 Task: Add Traditional Medicinals Organic Seasonal Wellness Immune Zoom Lemon Ginger Tea to the cart.
Action: Mouse pressed left at (19, 99)
Screenshot: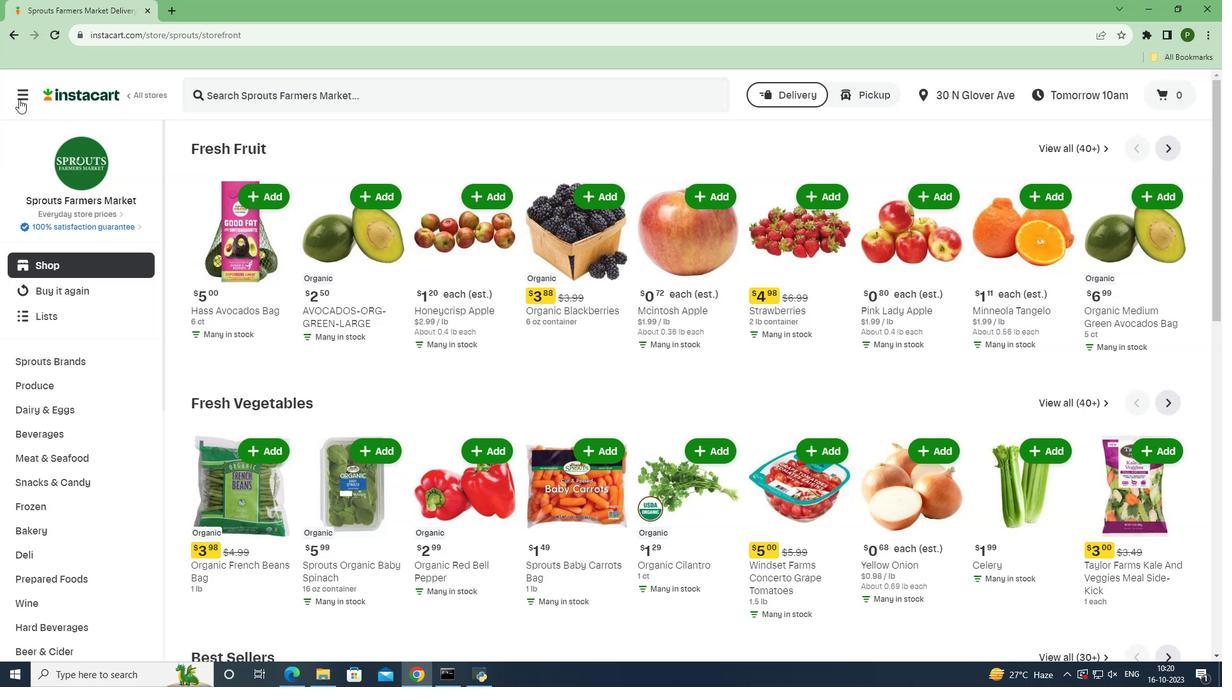 
Action: Mouse moved to (42, 338)
Screenshot: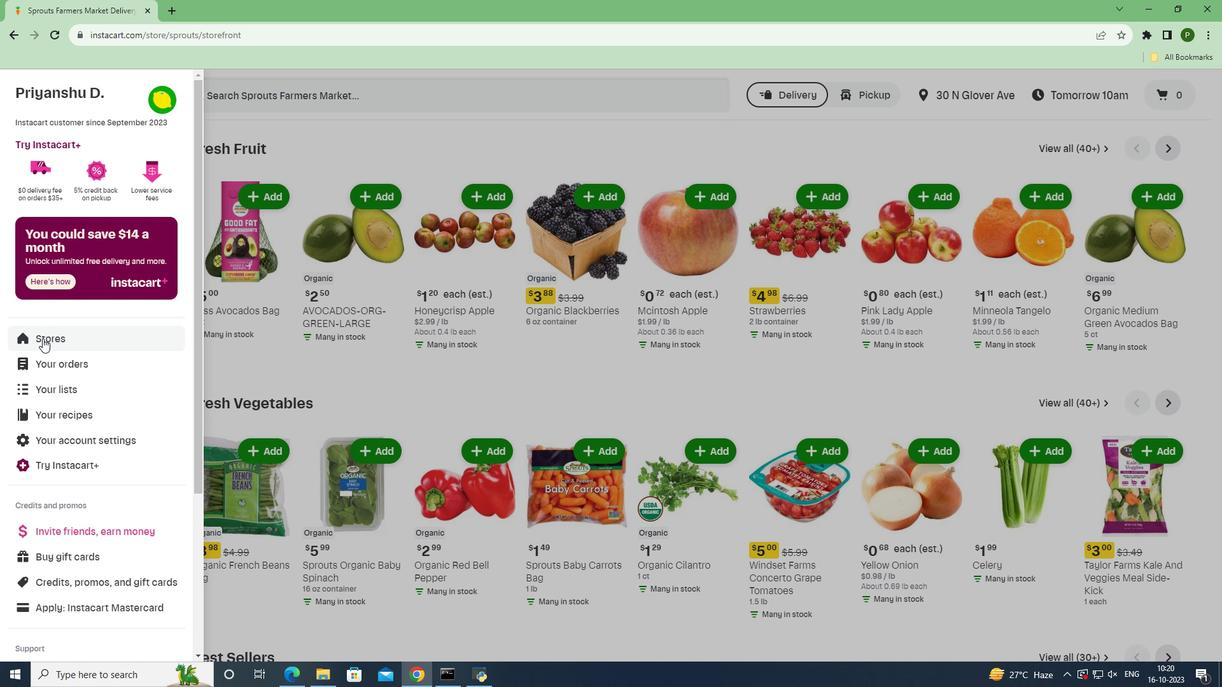 
Action: Mouse pressed left at (42, 338)
Screenshot: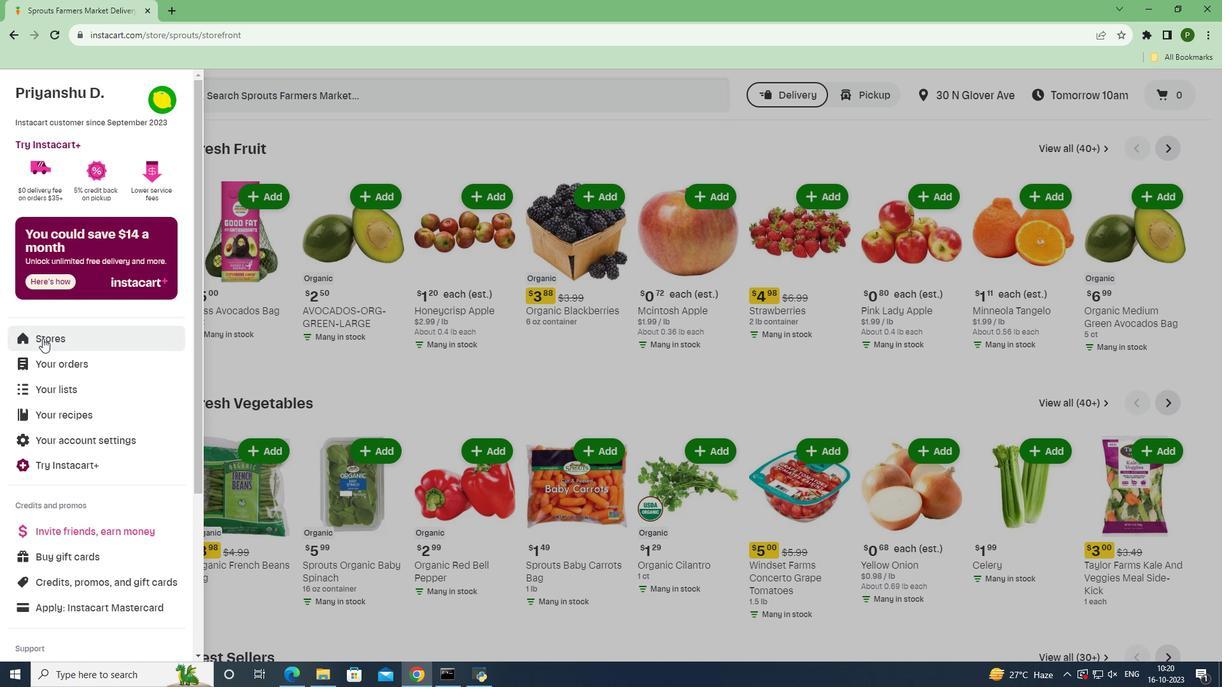 
Action: Mouse moved to (298, 137)
Screenshot: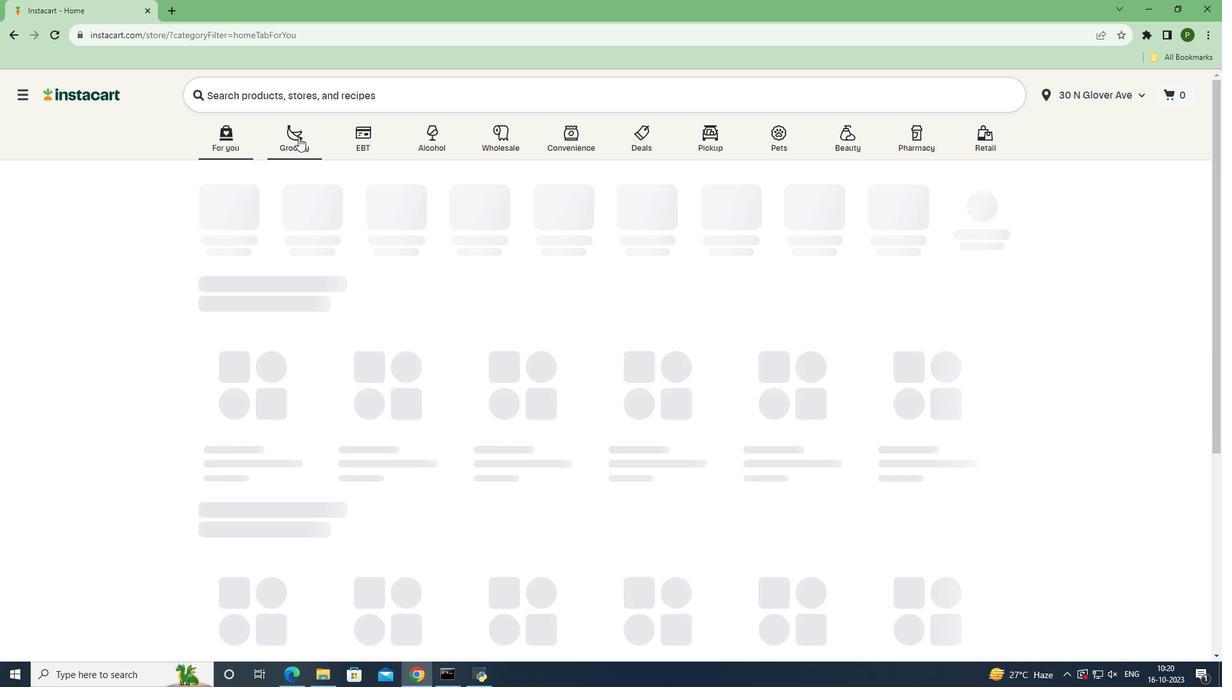 
Action: Mouse pressed left at (298, 137)
Screenshot: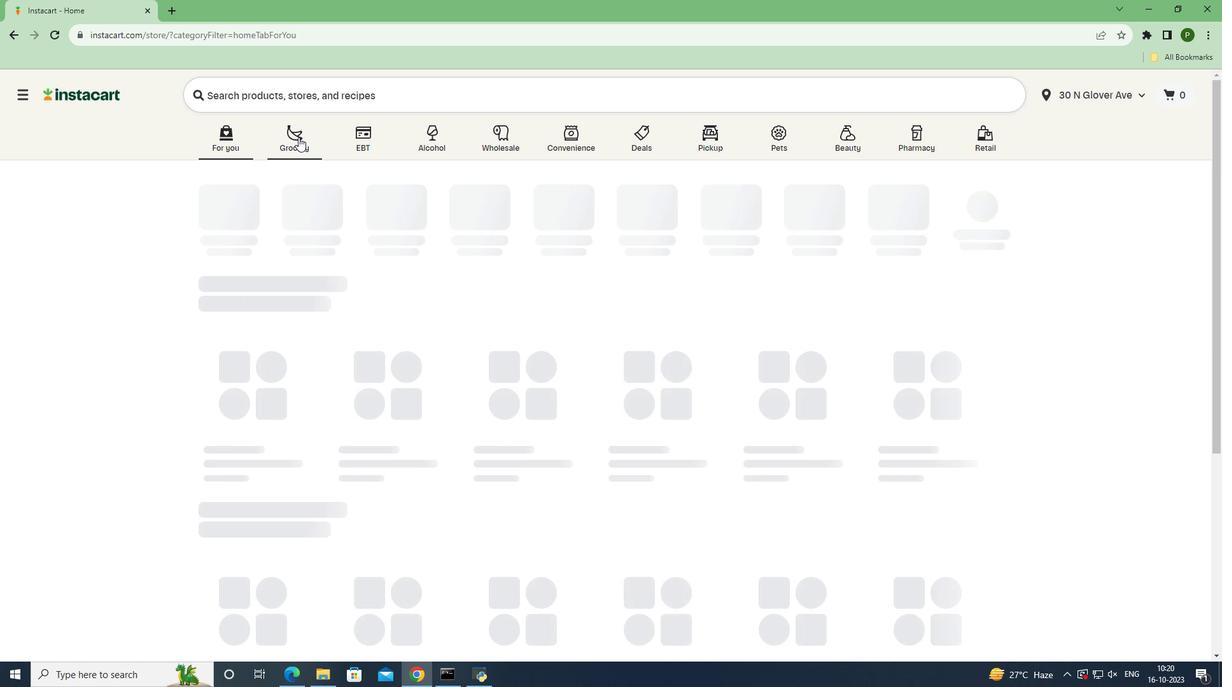 
Action: Mouse moved to (783, 278)
Screenshot: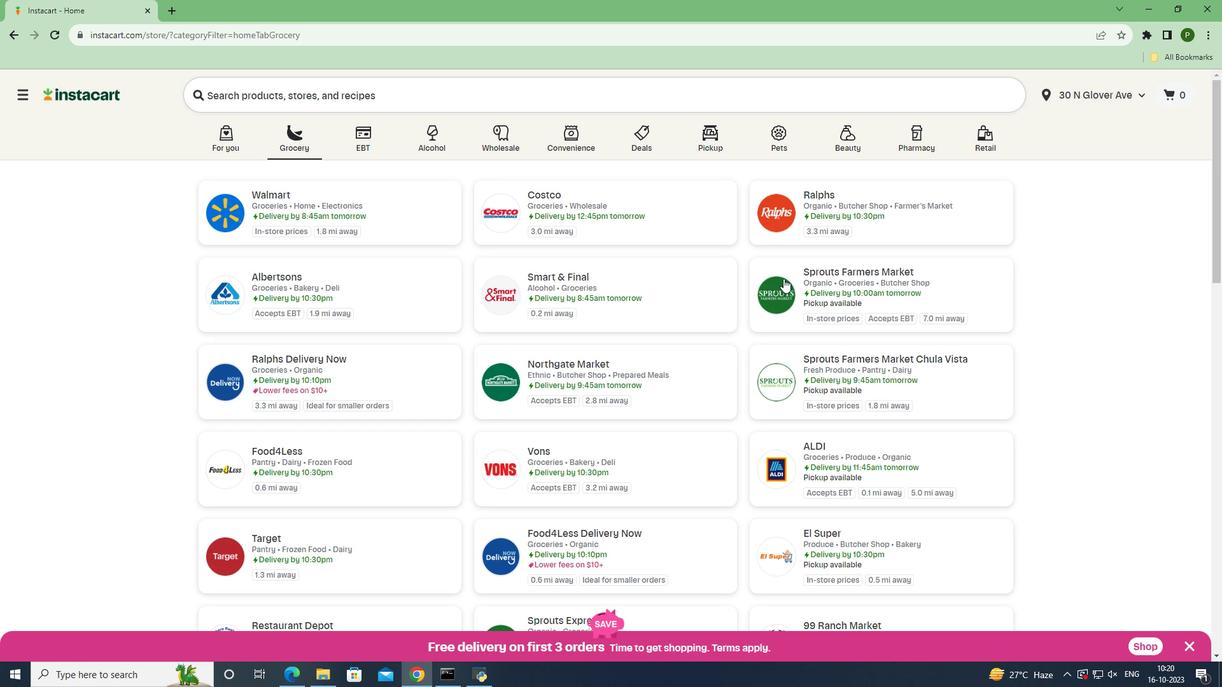 
Action: Mouse pressed left at (783, 278)
Screenshot: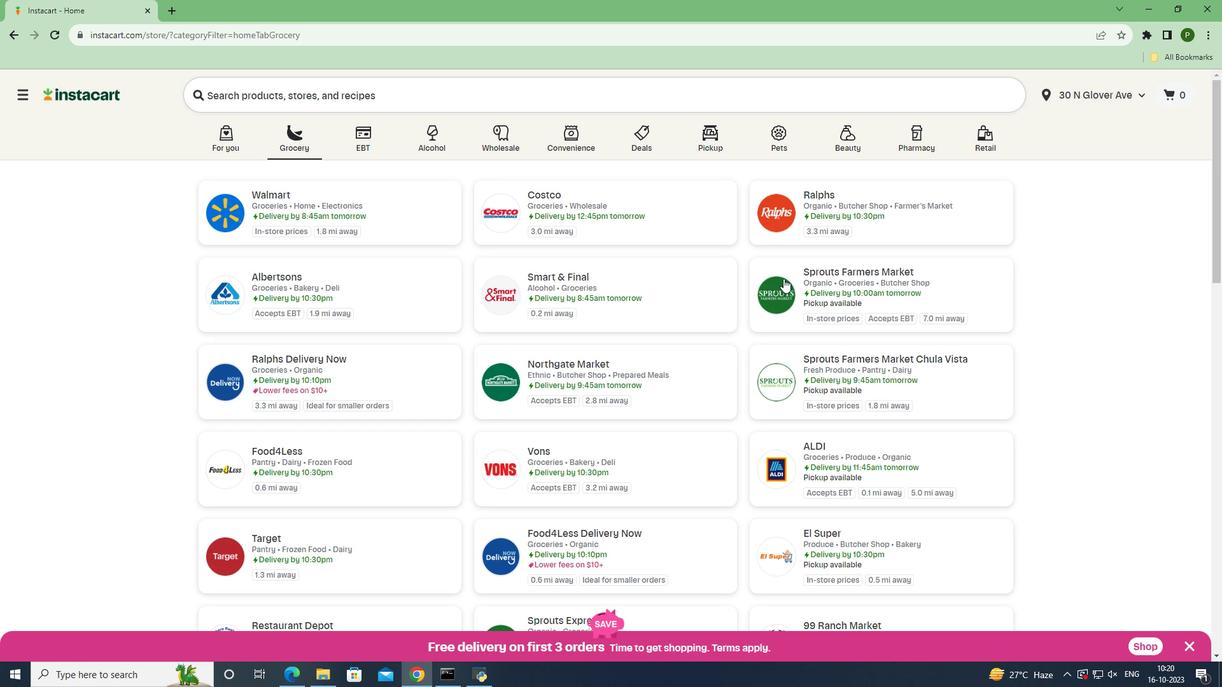 
Action: Mouse moved to (69, 430)
Screenshot: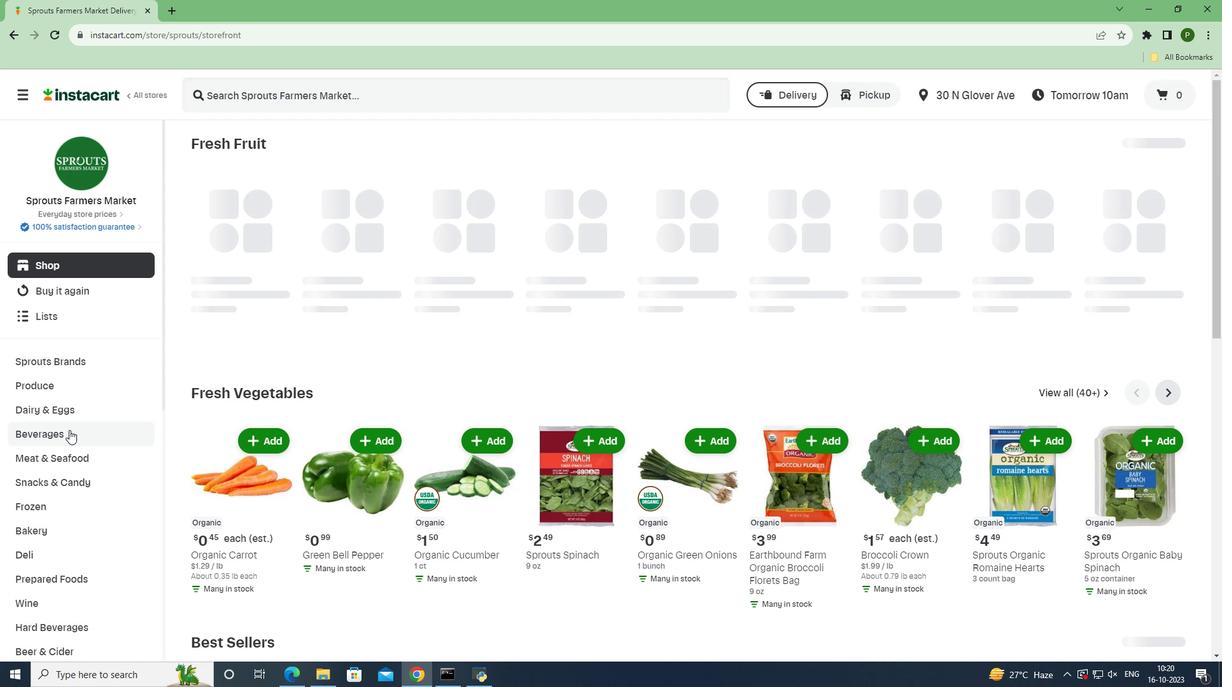 
Action: Mouse pressed left at (69, 430)
Screenshot: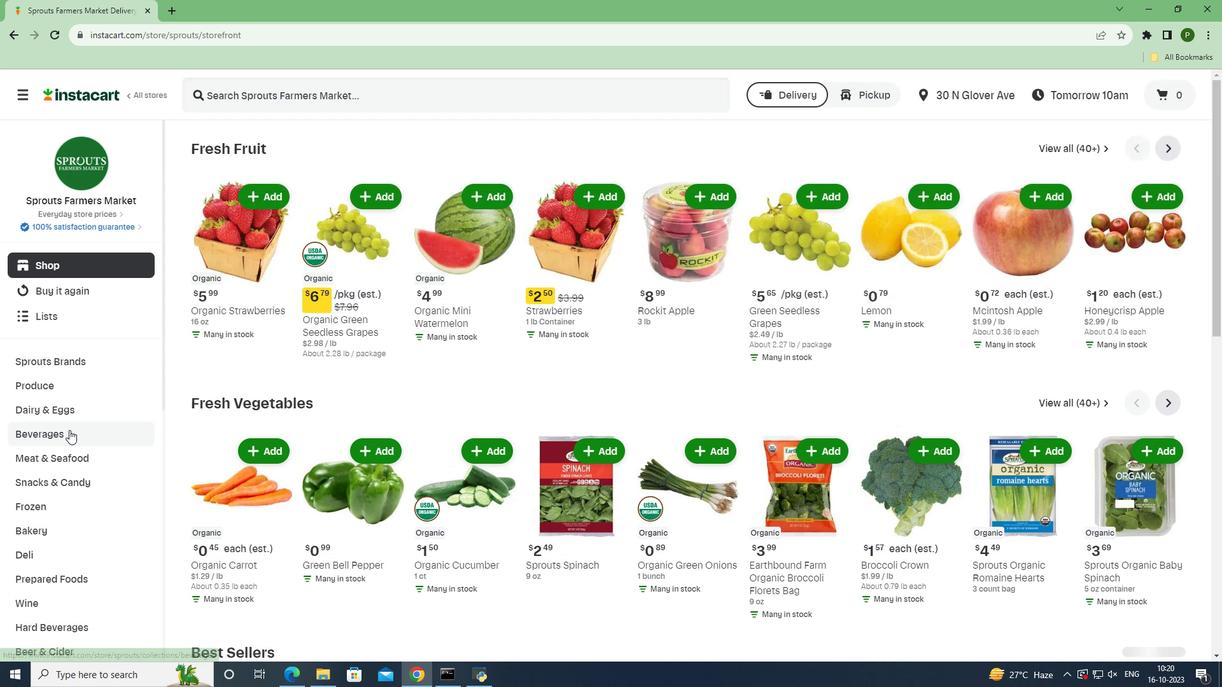 
Action: Mouse moved to (1110, 175)
Screenshot: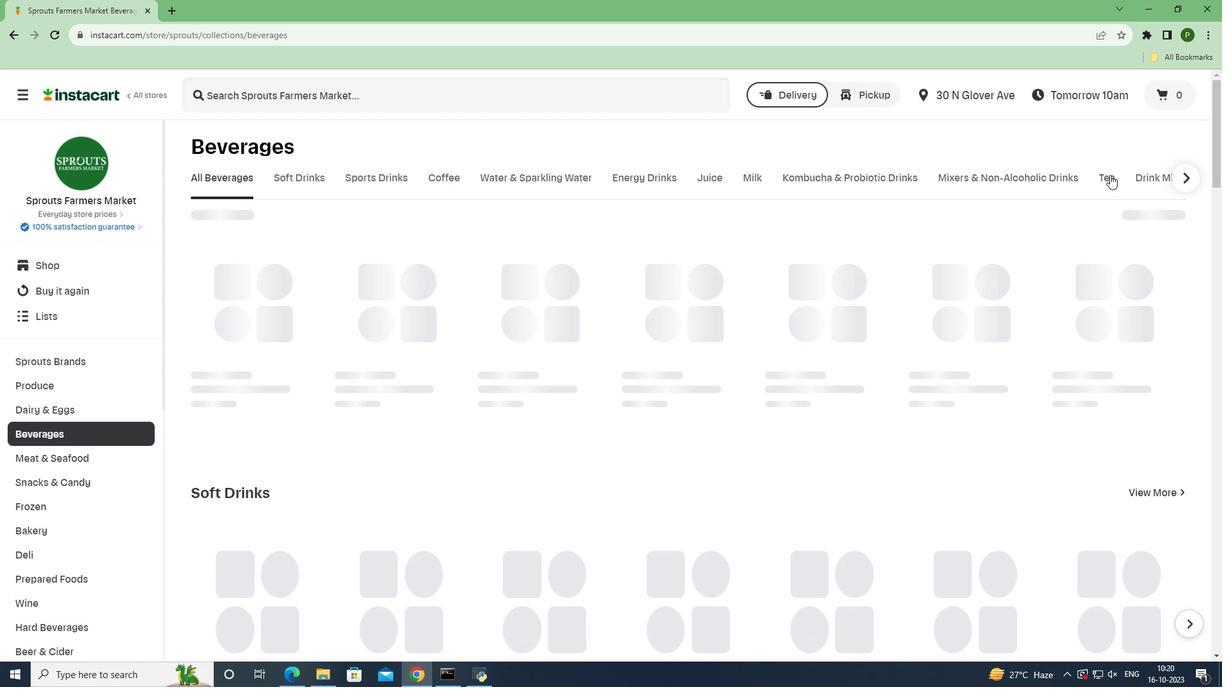 
Action: Mouse pressed left at (1110, 175)
Screenshot: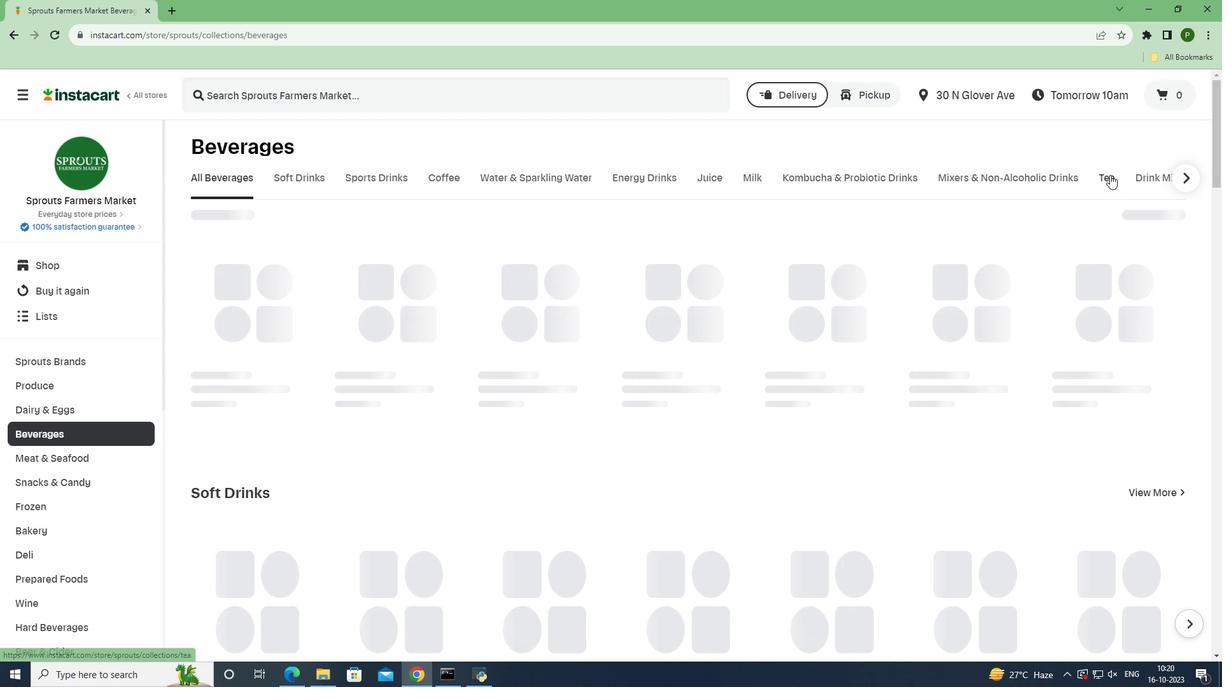 
Action: Mouse moved to (402, 103)
Screenshot: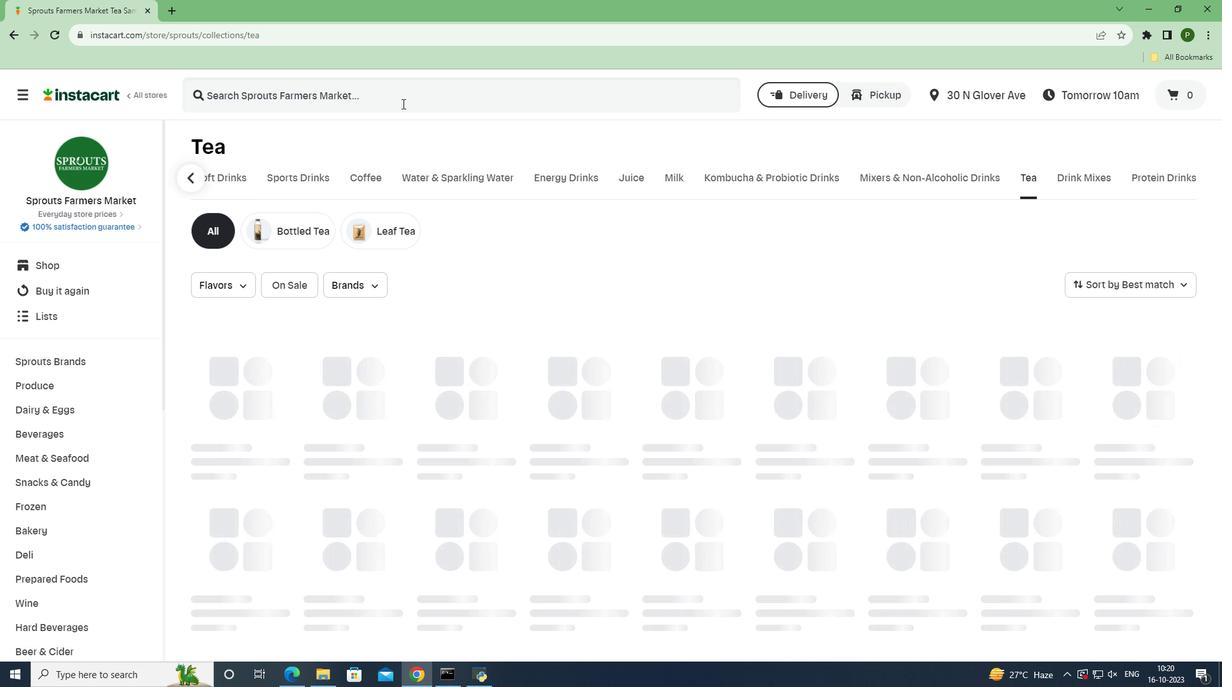 
Action: Mouse pressed left at (402, 103)
Screenshot: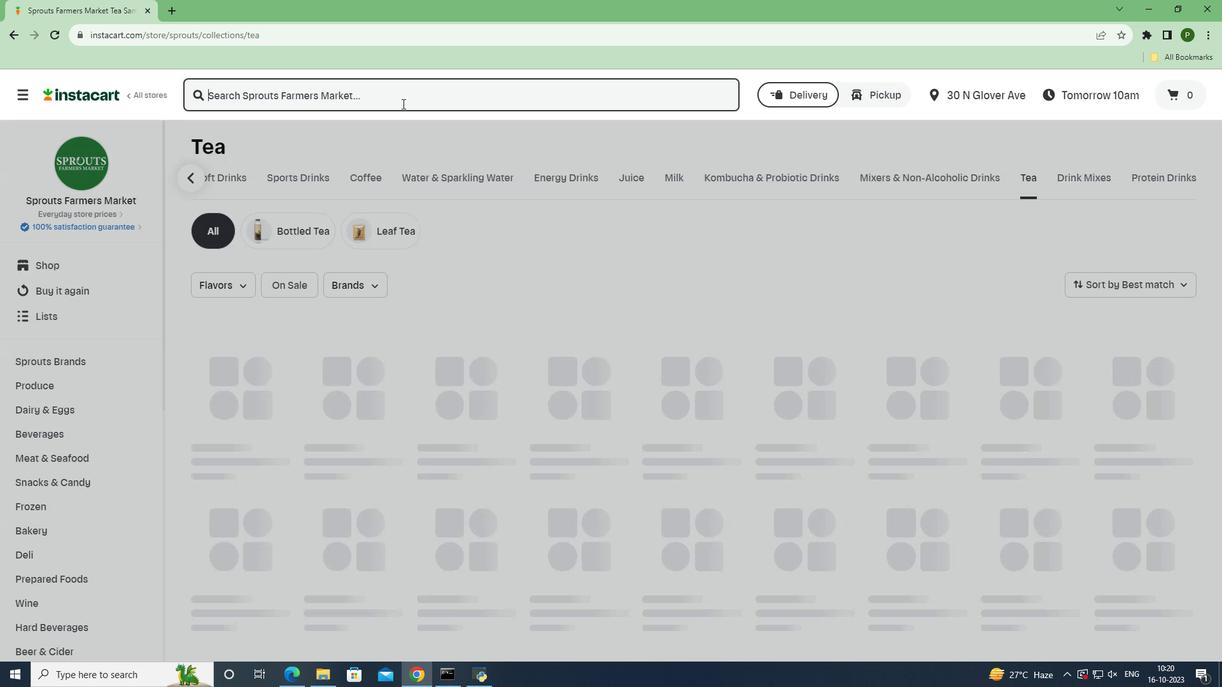 
Action: Key pressed <Key.caps_lock>T<Key.caps_lock>raditional<Key.space><Key.caps_lock>M<Key.caps_lock>edicinals<Key.space><Key.caps_lock>O<Key.caps_lock>rganic<Key.space><Key.caps_lock>S<Key.caps_lock>easonal<Key.space><Key.caps_lock>W<Key.caps_lock>ellness<Key.space><Key.caps_lock>I<Key.caps_lock>mmune<Key.space><Key.caps_lock>Z<Key.caps_lock>oom<Key.space><Key.caps_lock>L<Key.caps_lock>emon<Key.space><Key.caps_lock>G<Key.caps_lock>inger<Key.space><Key.caps_lock>T<Key.caps_lock>ea<Key.space><Key.enter>
Screenshot: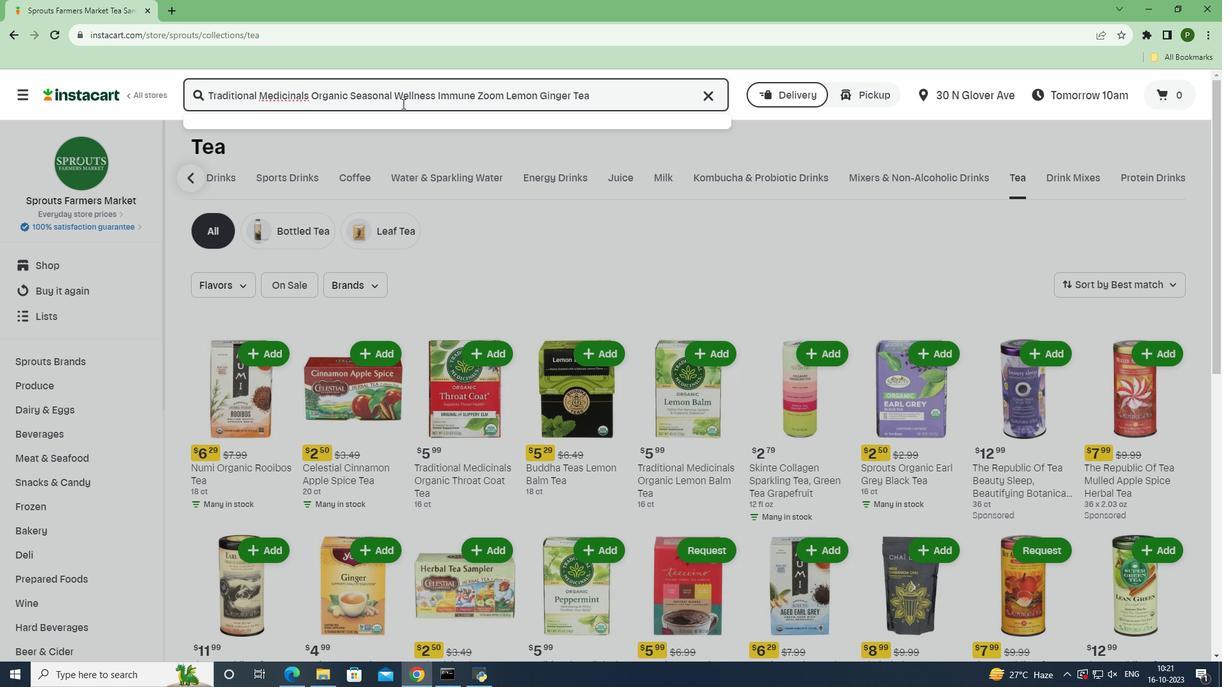 
Action: Mouse moved to (353, 227)
Screenshot: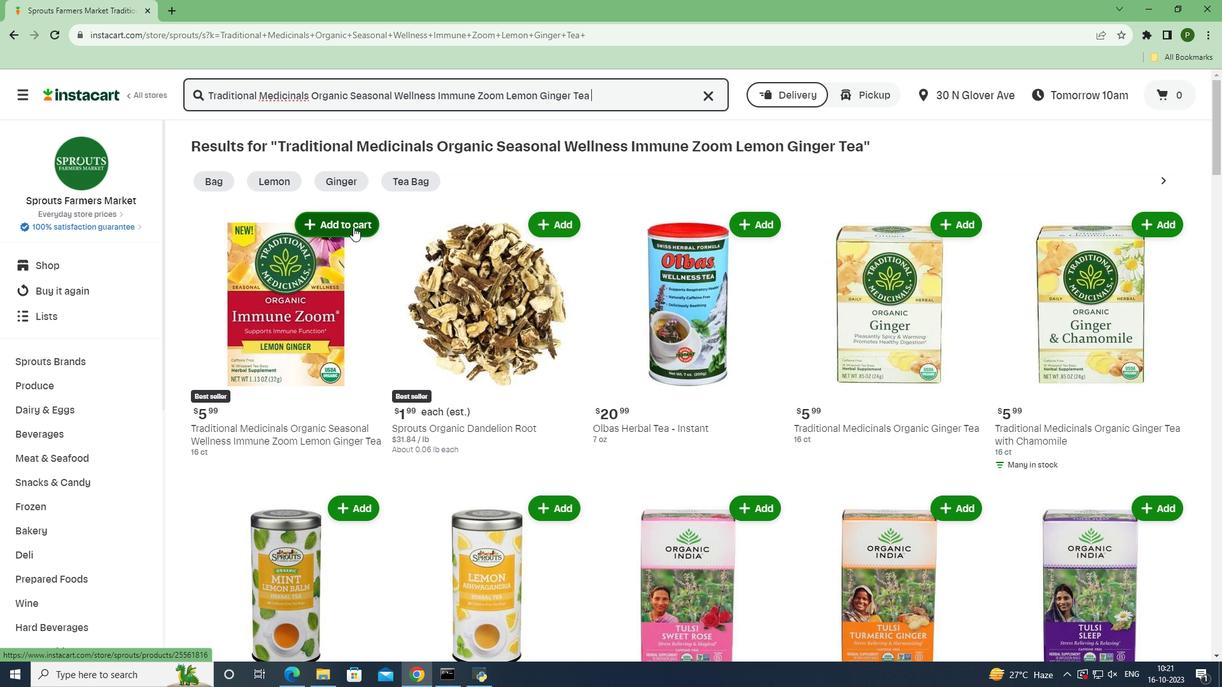
Action: Mouse pressed left at (353, 227)
Screenshot: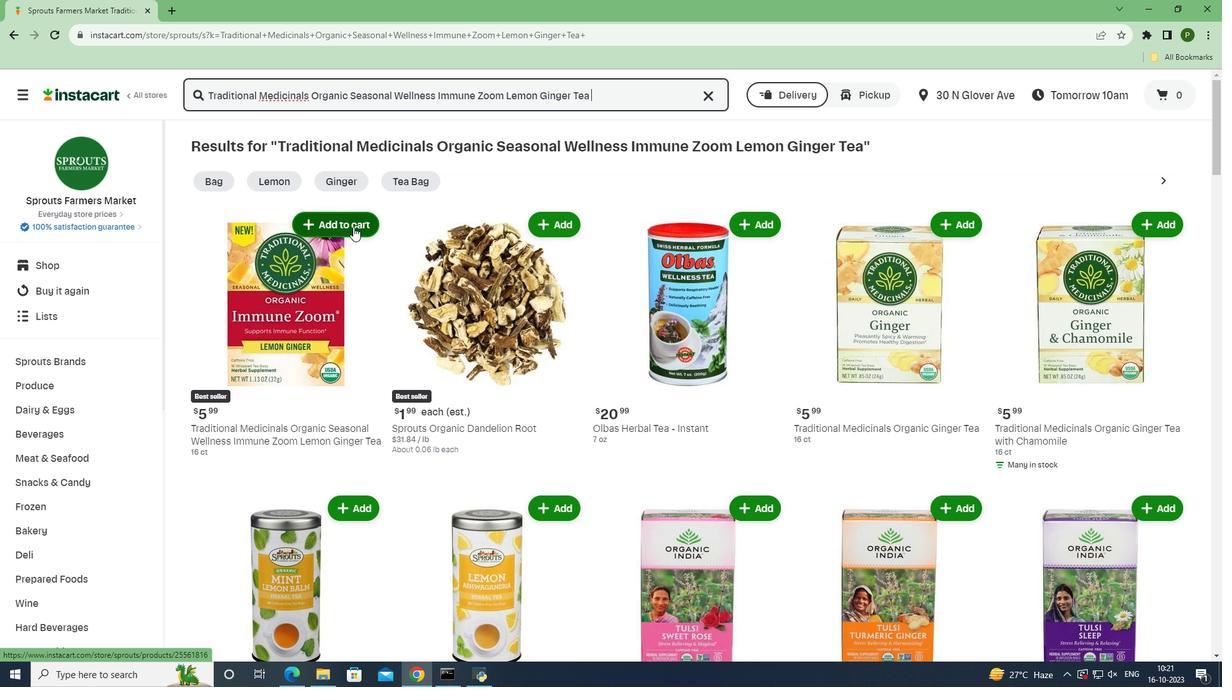 
Action: Mouse moved to (386, 324)
Screenshot: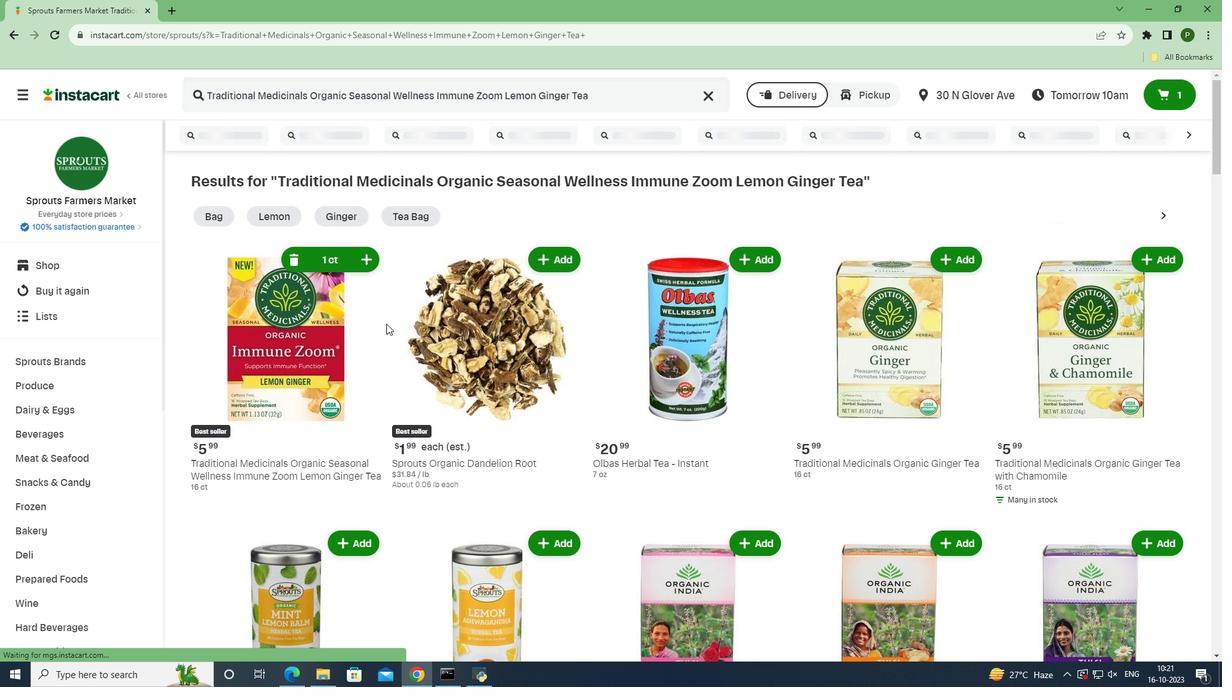 
